Task: Assign in the project VikingTech the issue 'Create a new online platform for online language courses with advanced speech recognition and translation features' to the sprint 'Scope Sprint'.
Action: Mouse moved to (1201, 549)
Screenshot: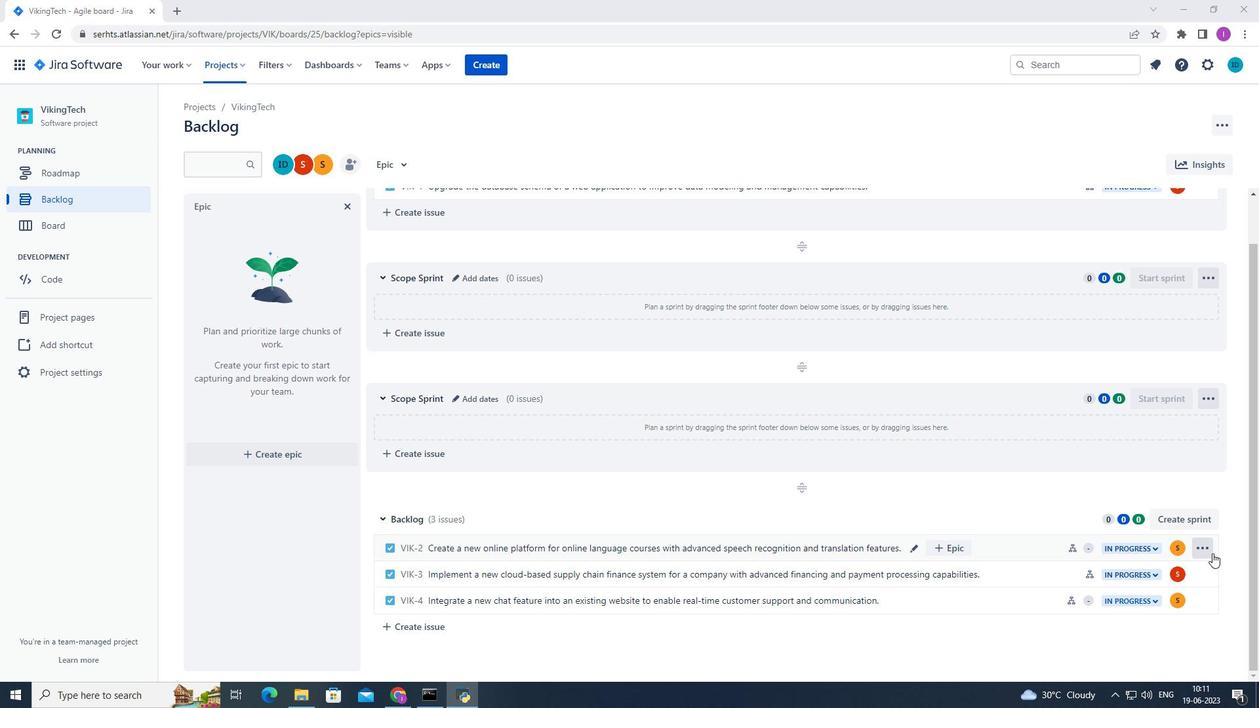 
Action: Mouse pressed left at (1201, 549)
Screenshot: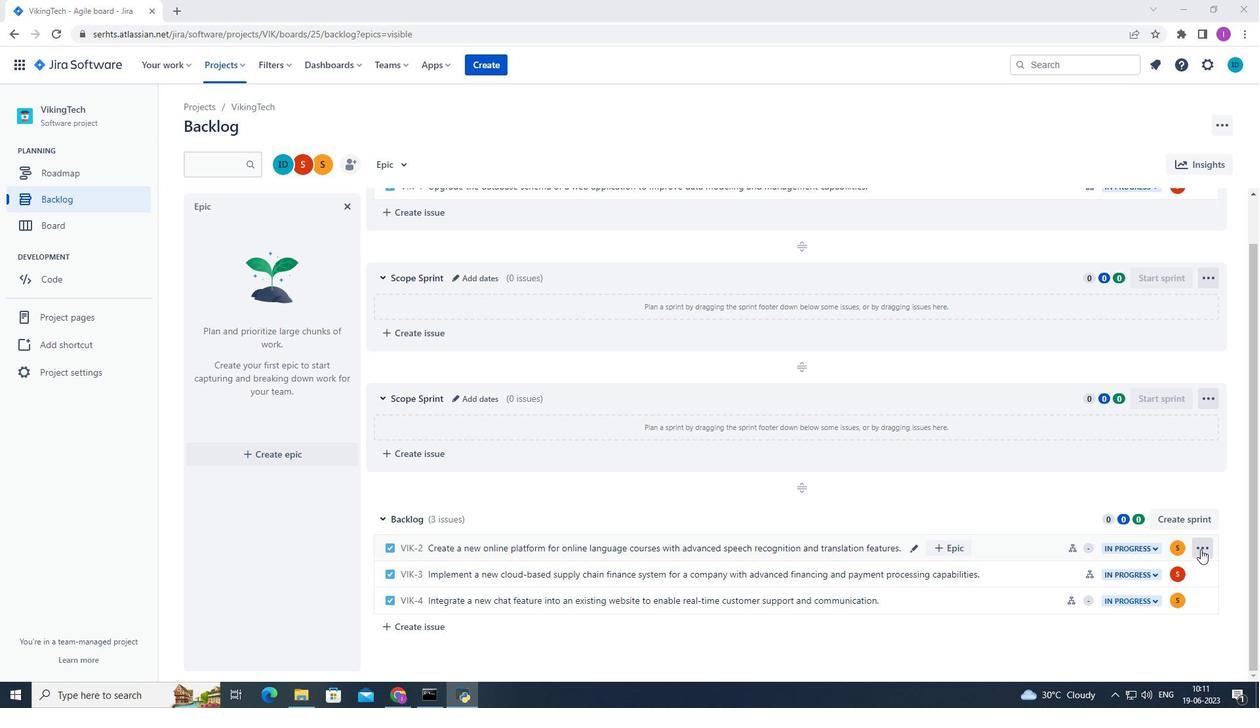 
Action: Mouse moved to (1164, 453)
Screenshot: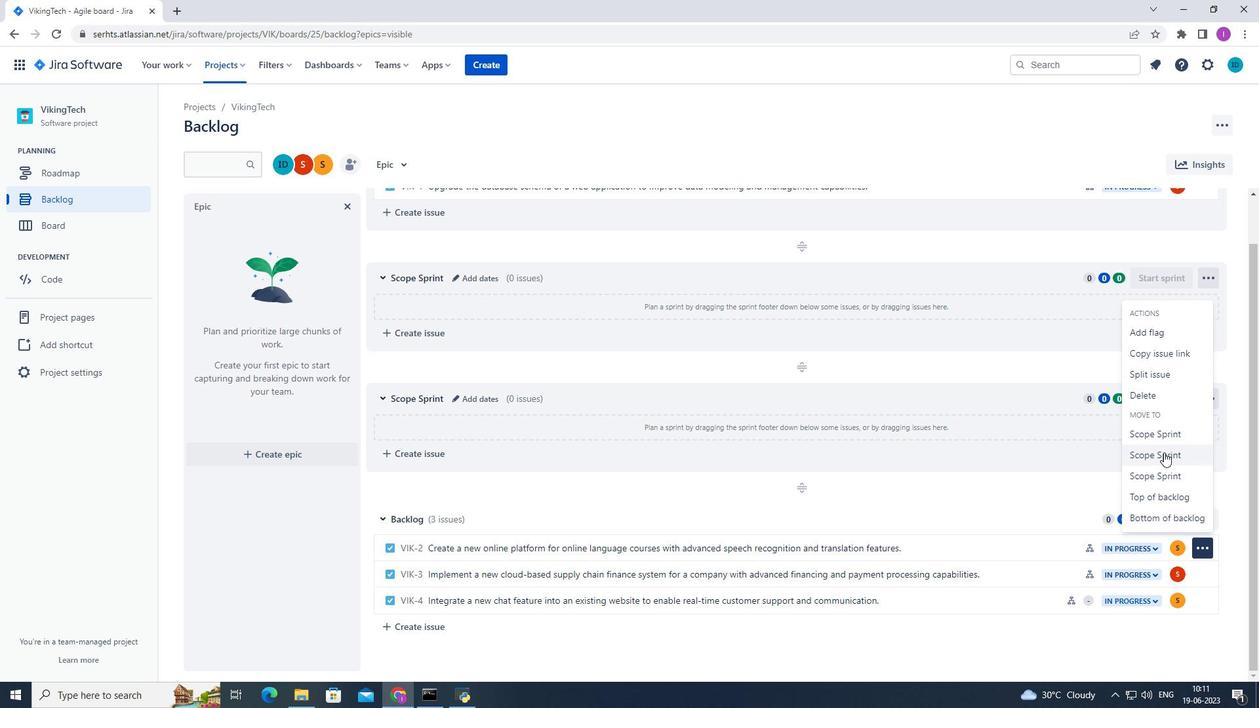 
Action: Mouse pressed left at (1164, 453)
Screenshot: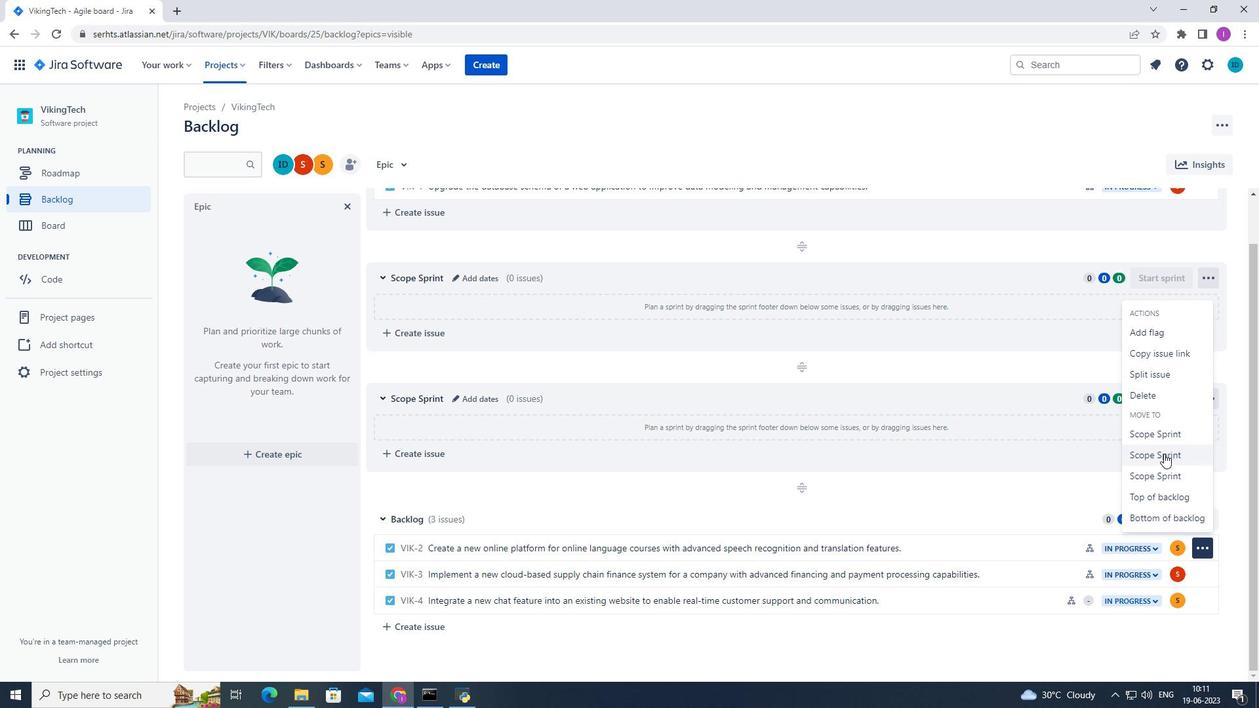
Action: Mouse moved to (1145, 546)
Screenshot: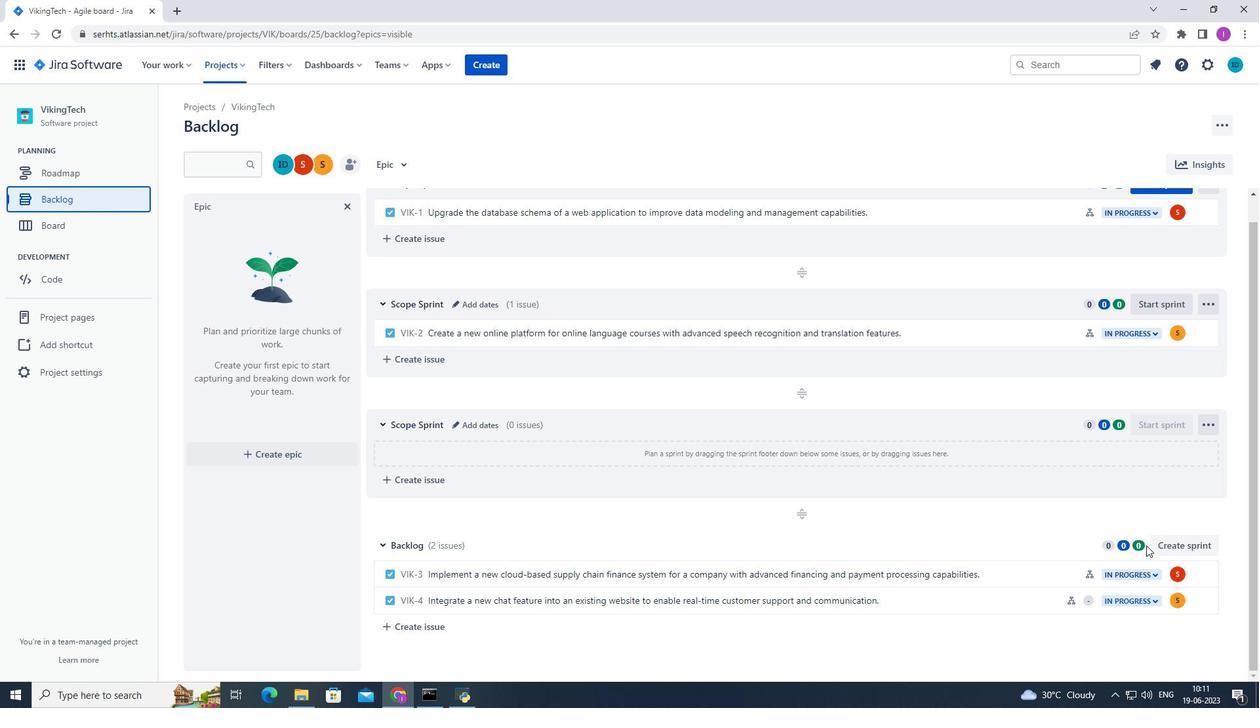 
